 Task: nan
Action: Mouse moved to (1111, 78)
Screenshot: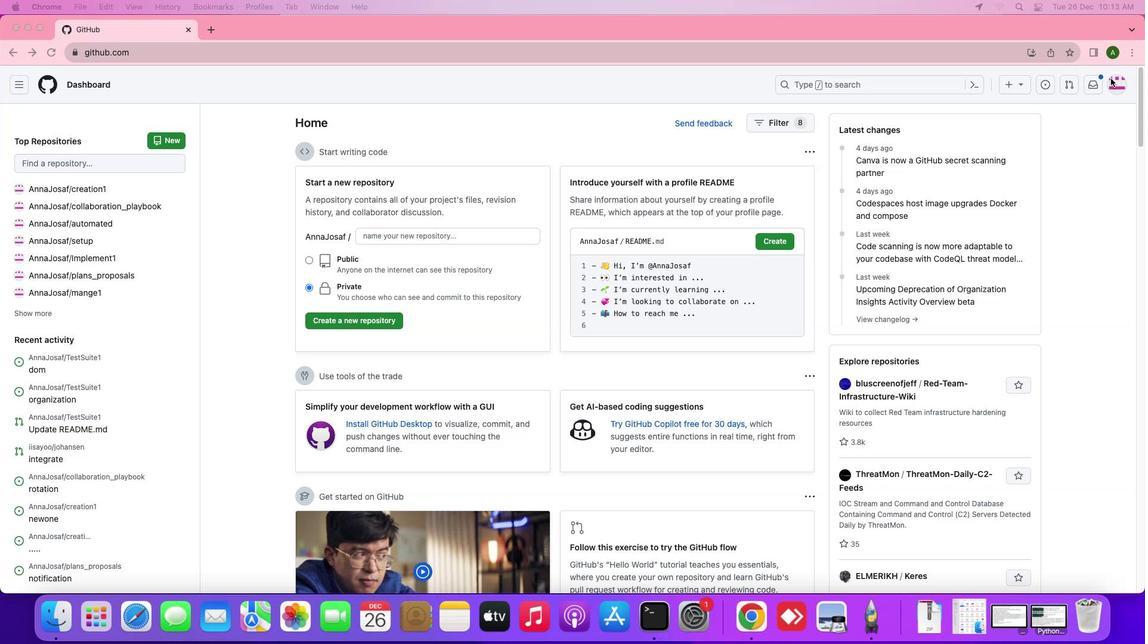 
Action: Mouse pressed left at (1111, 78)
Screenshot: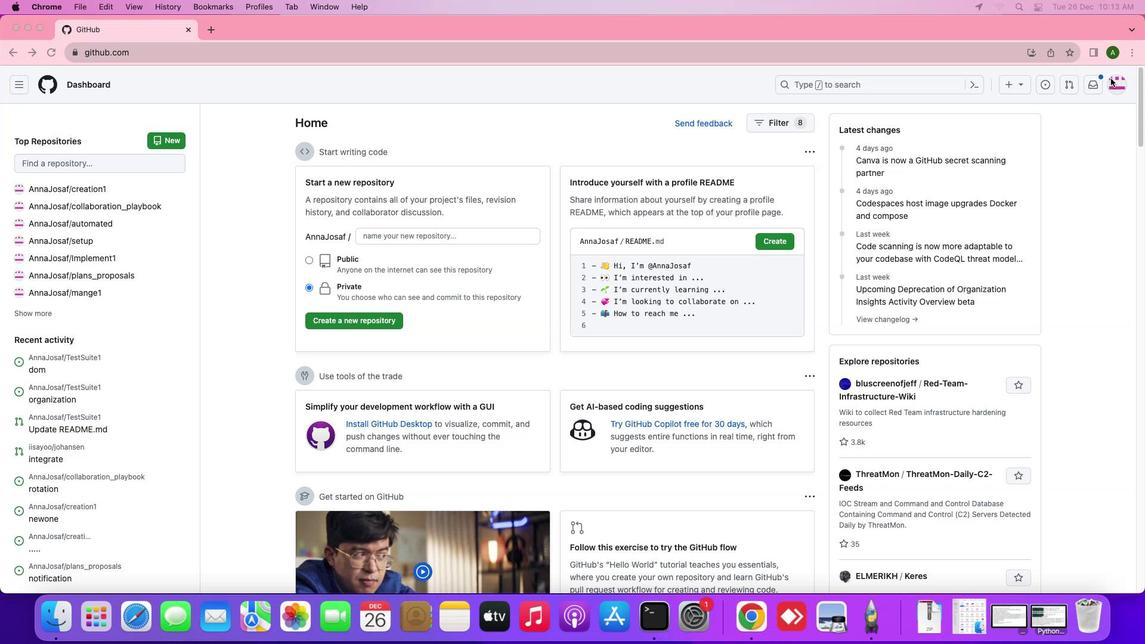
Action: Mouse moved to (1117, 85)
Screenshot: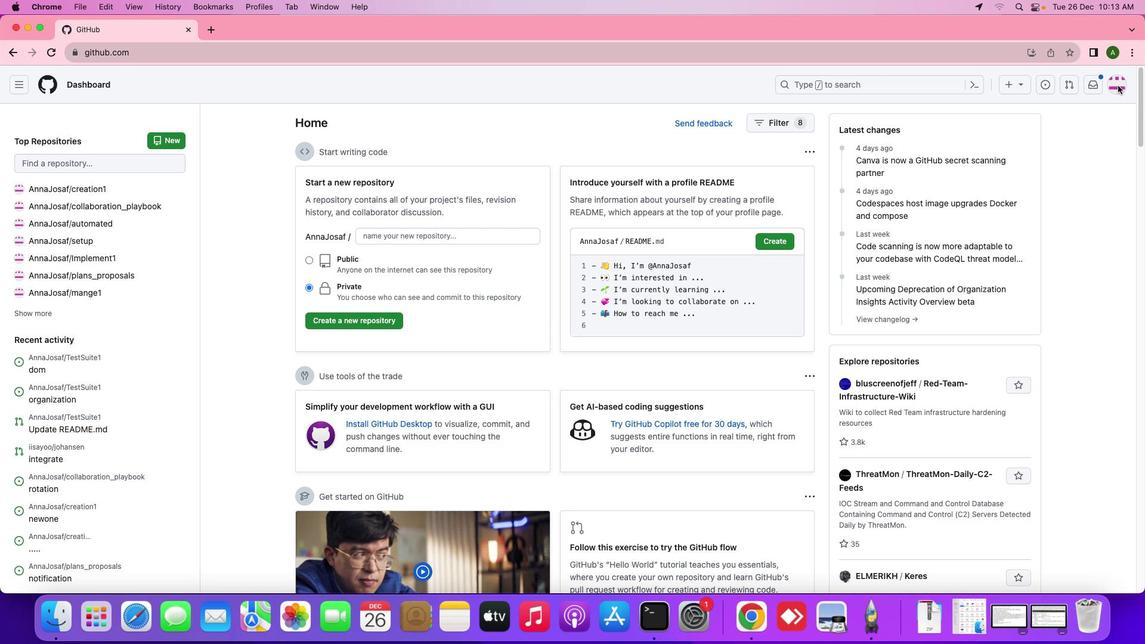 
Action: Mouse pressed left at (1117, 85)
Screenshot: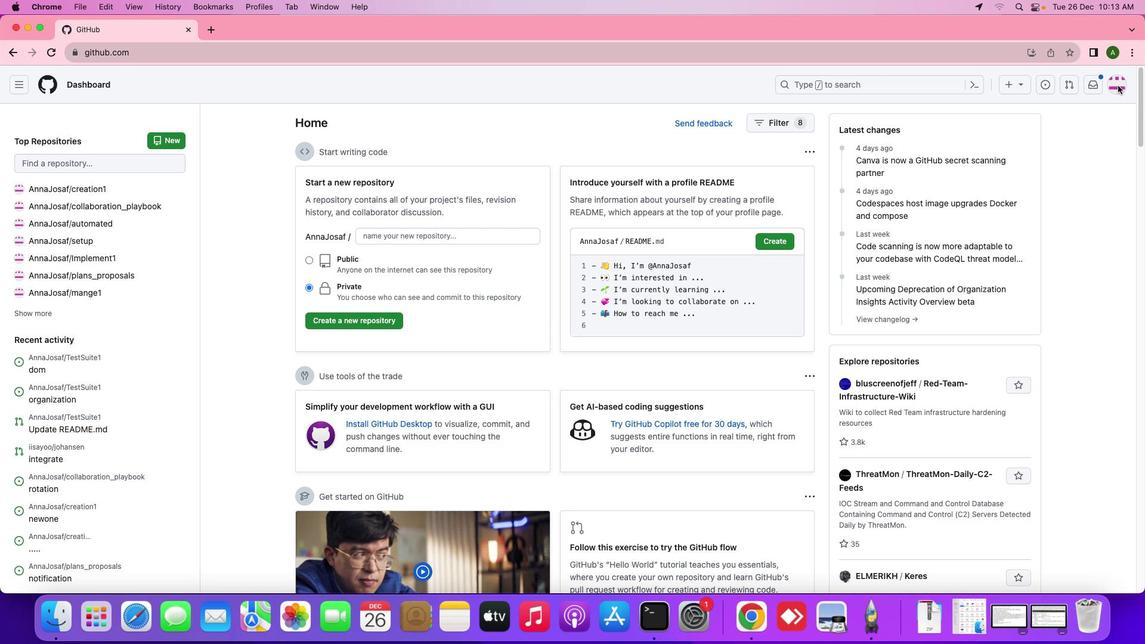 
Action: Mouse moved to (1009, 193)
Screenshot: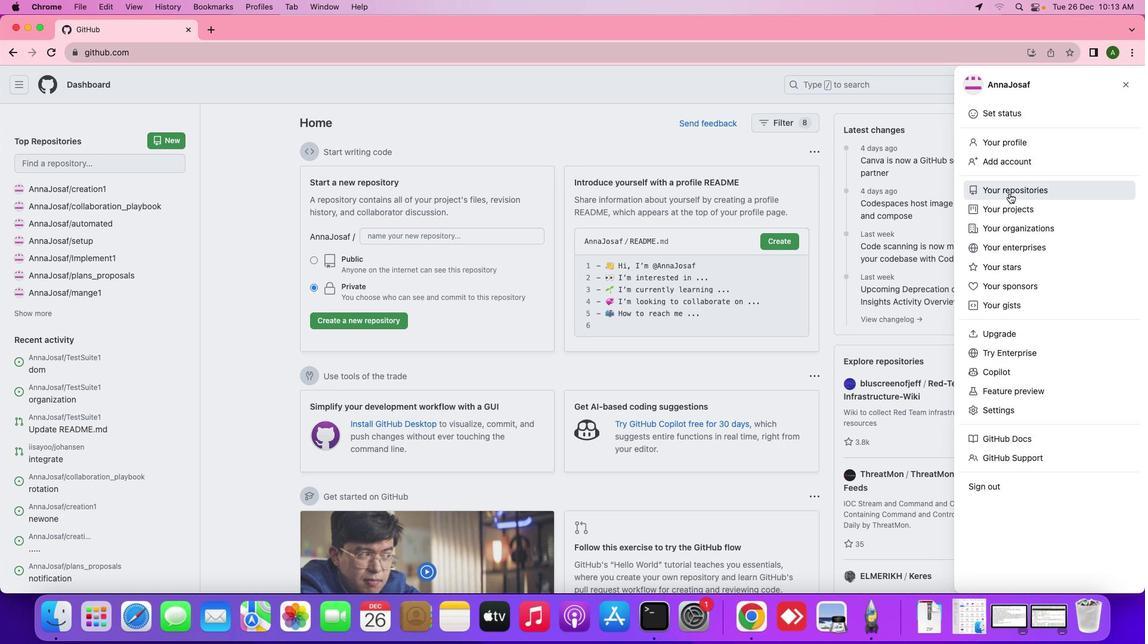 
Action: Mouse pressed left at (1009, 193)
Screenshot: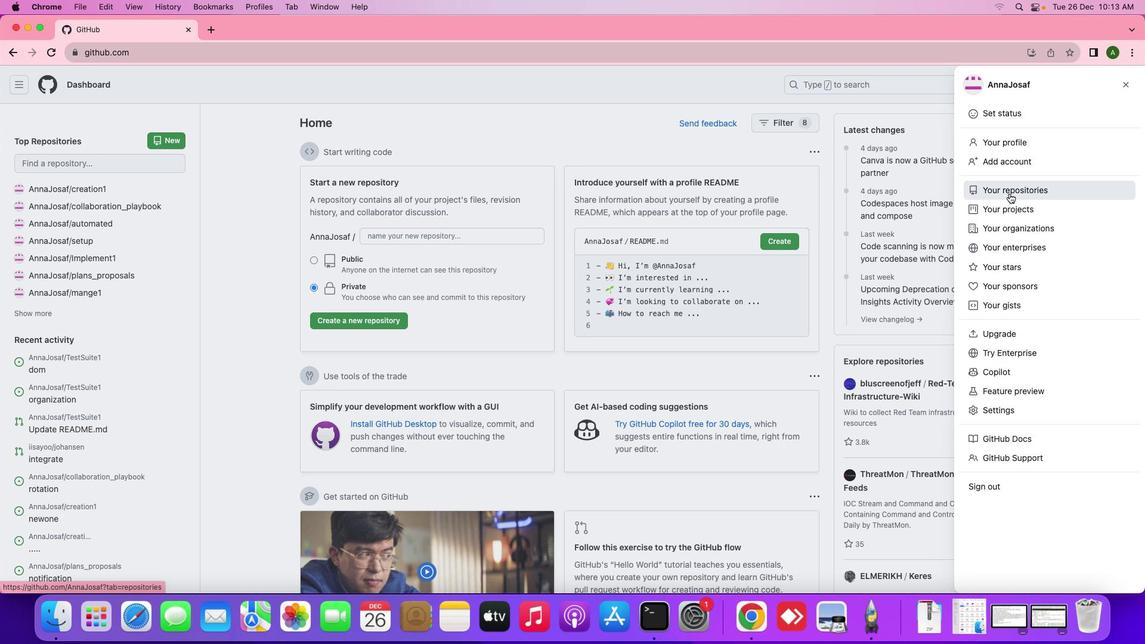 
Action: Mouse moved to (418, 265)
Screenshot: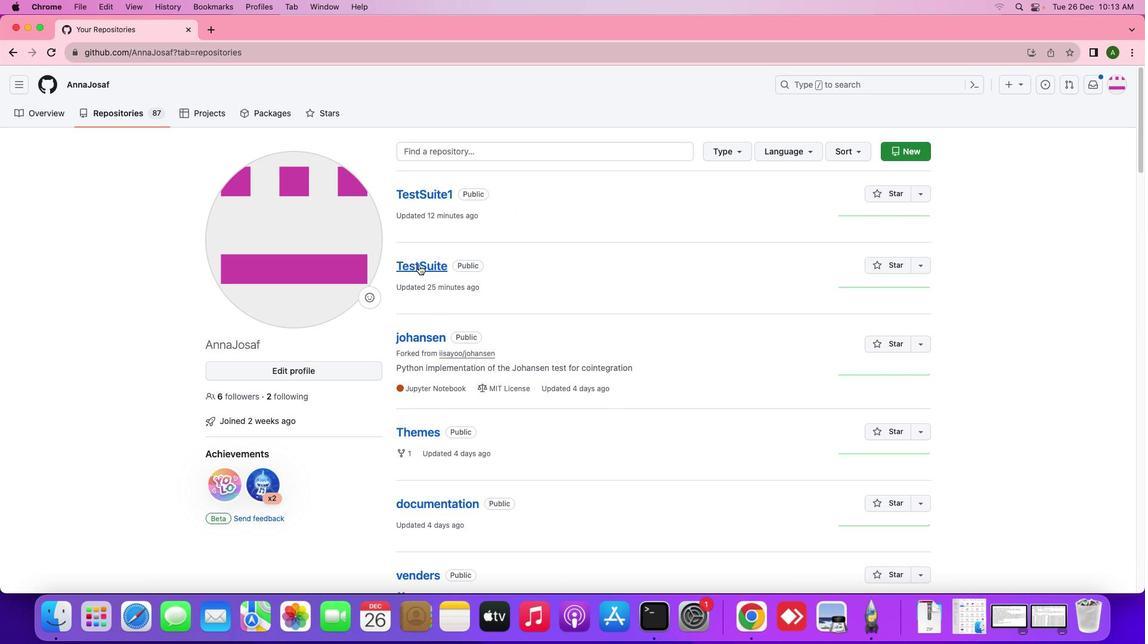 
Action: Mouse pressed left at (418, 265)
Screenshot: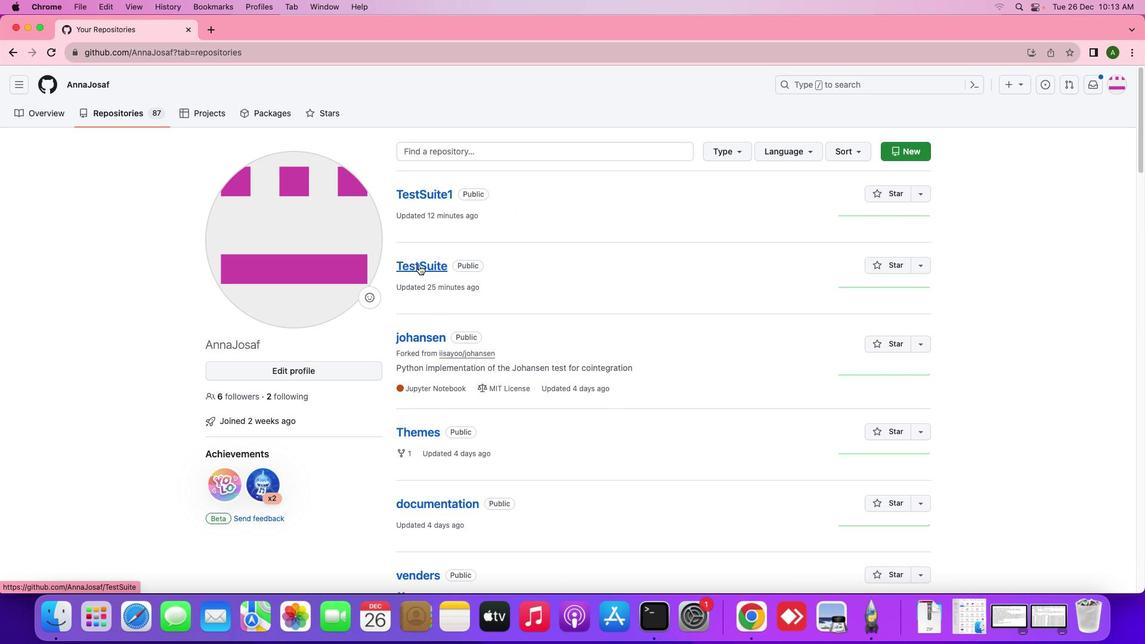 
Action: Mouse moved to (90, 109)
Screenshot: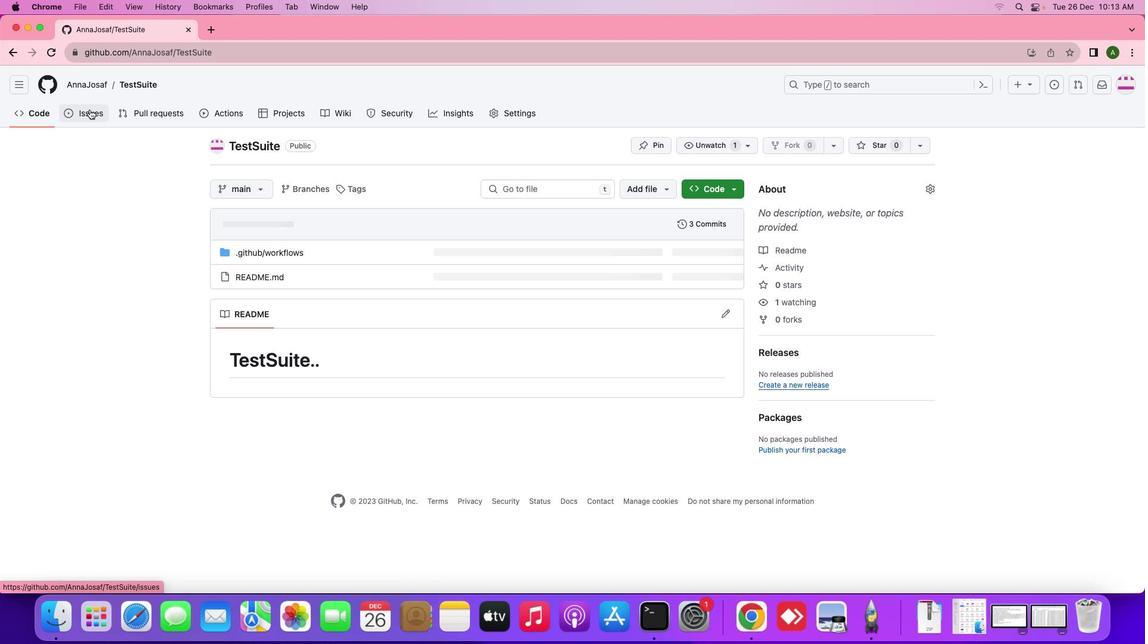 
Action: Mouse pressed left at (90, 109)
Screenshot: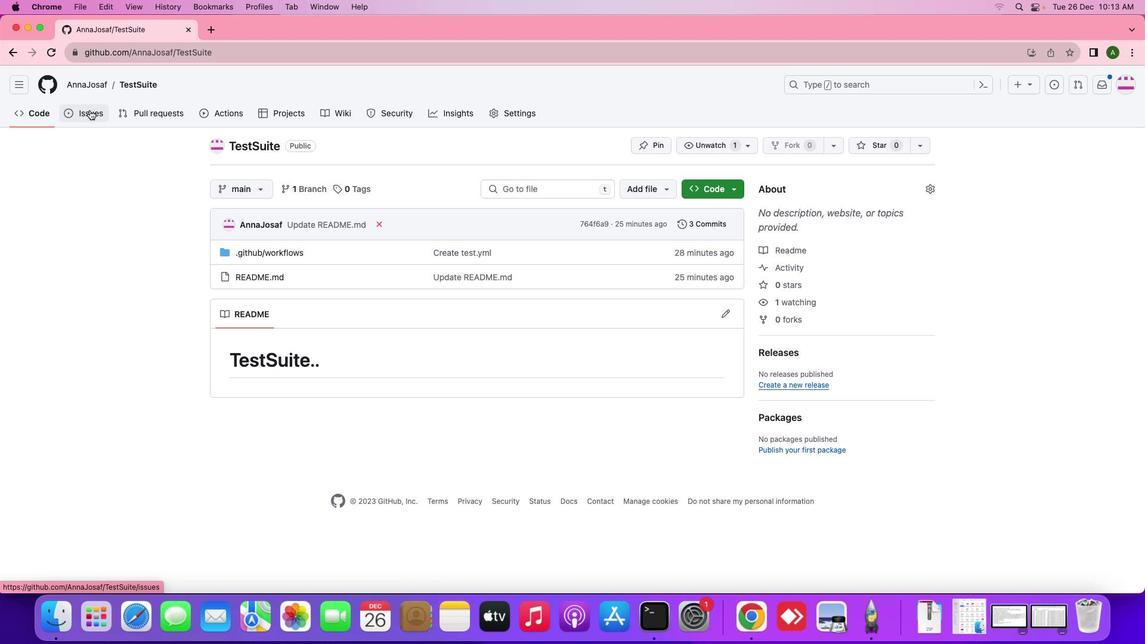 
Action: Mouse moved to (897, 150)
Screenshot: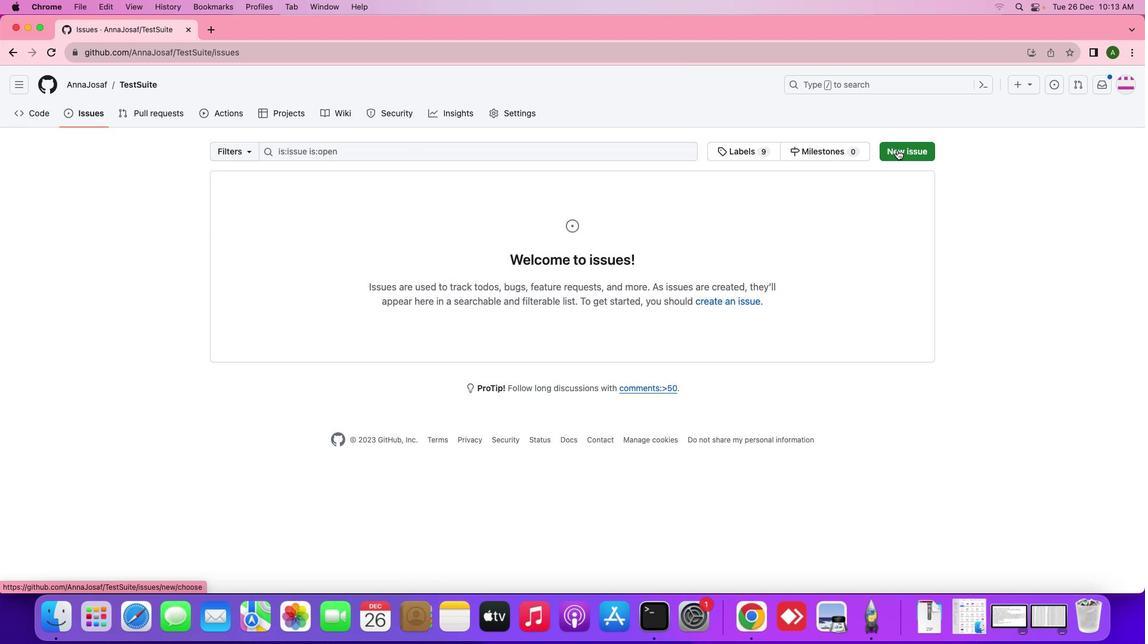 
Action: Mouse pressed left at (897, 150)
Screenshot: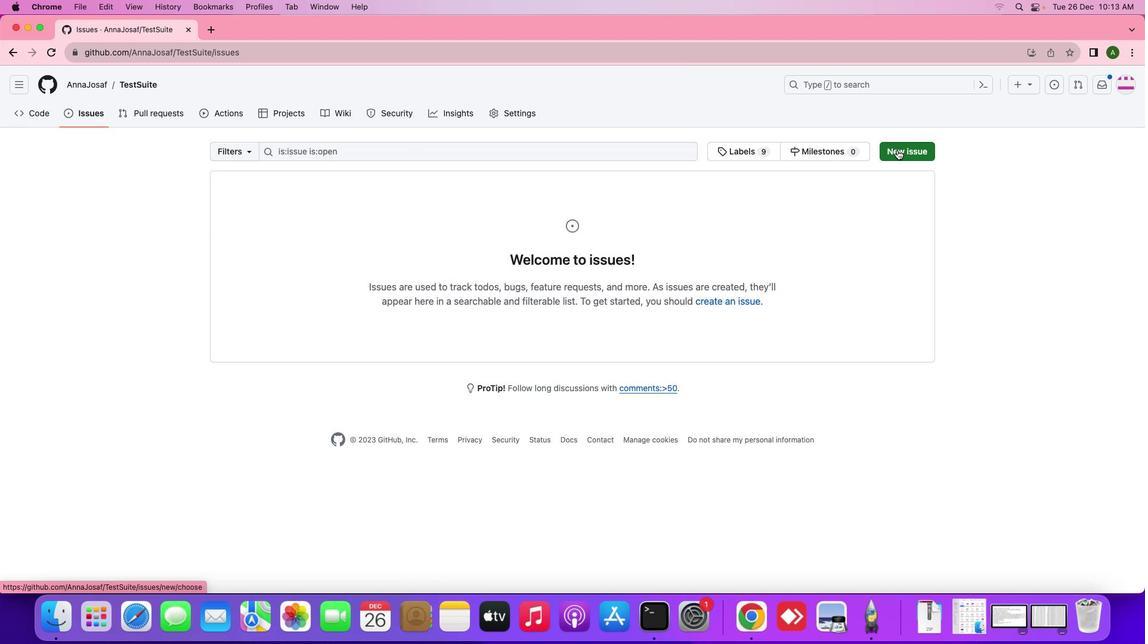 
Action: Mouse moved to (928, 198)
Screenshot: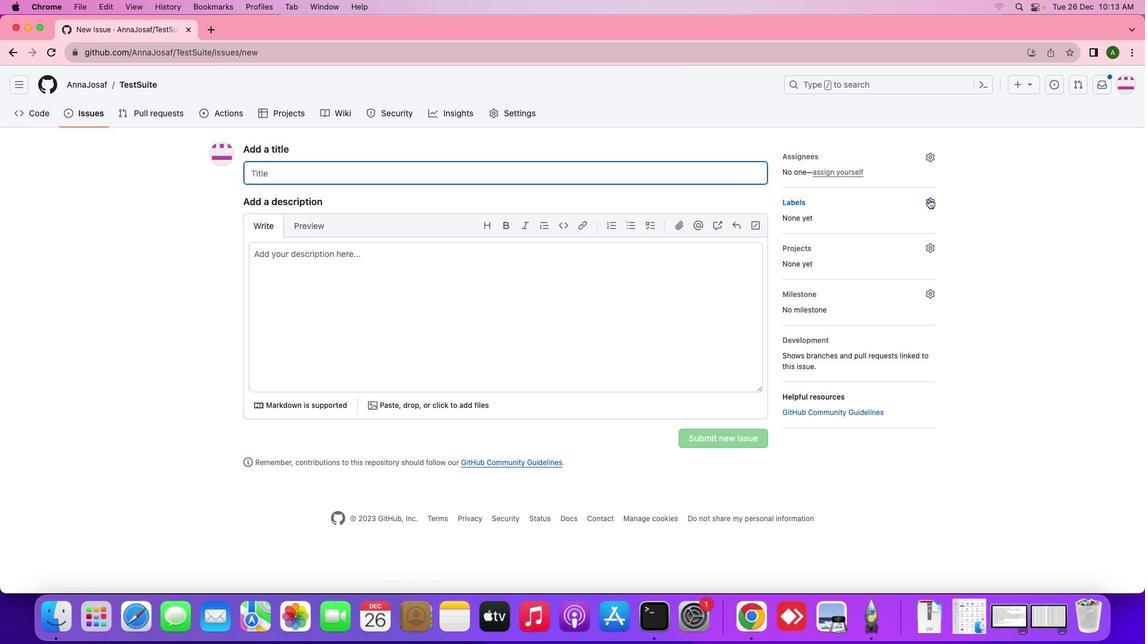
Action: Mouse pressed left at (928, 198)
Screenshot: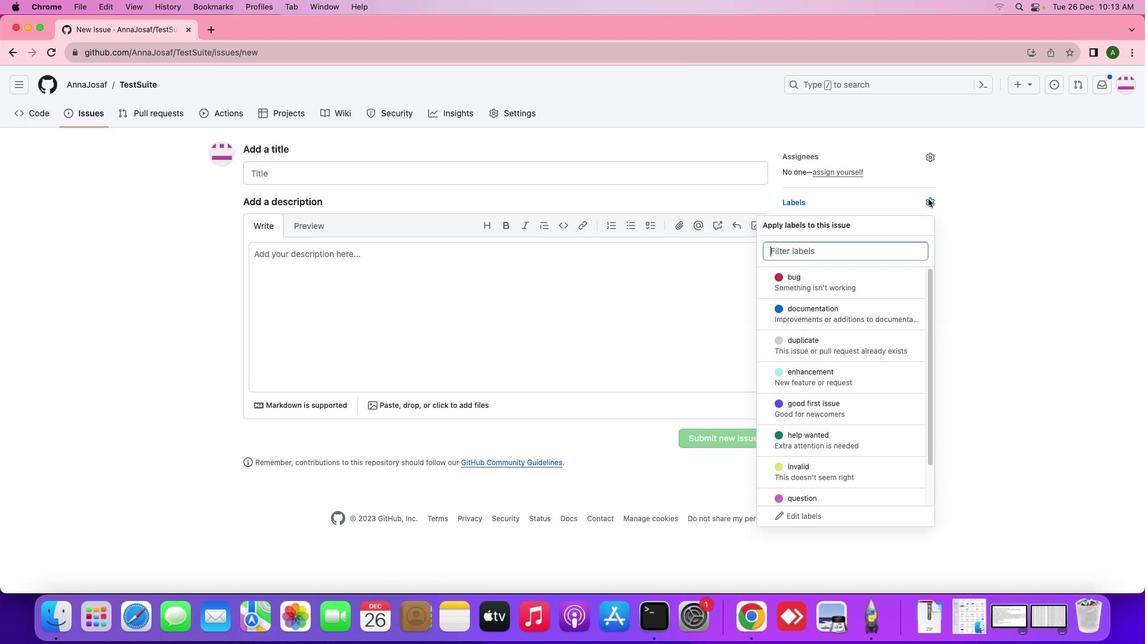 
Action: Mouse moved to (837, 310)
Screenshot: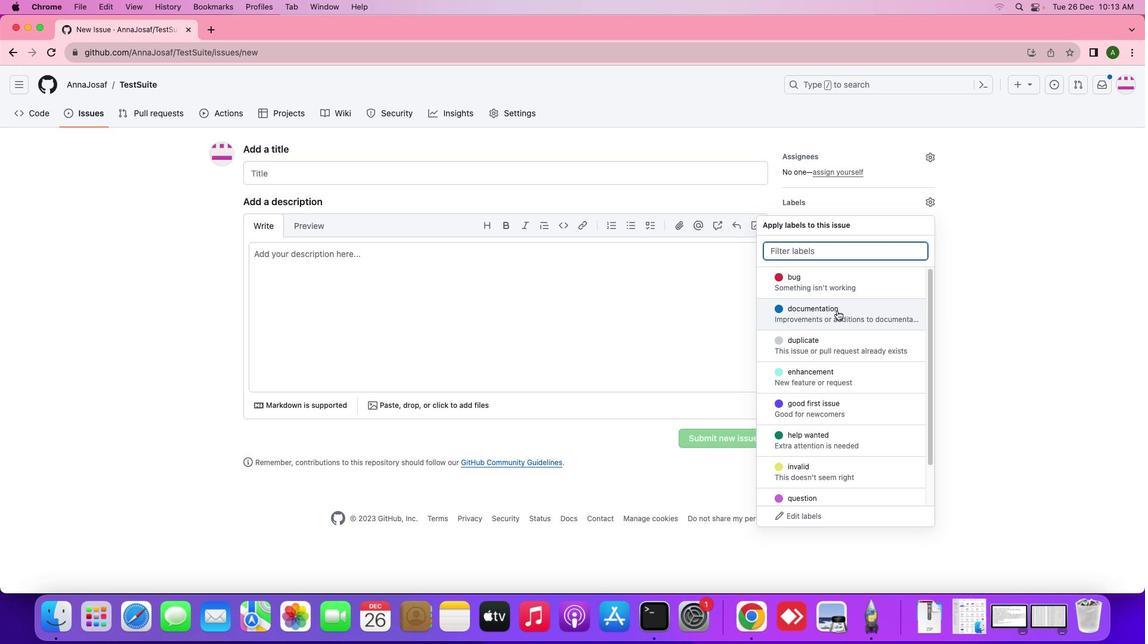
Action: Mouse pressed left at (837, 310)
Screenshot: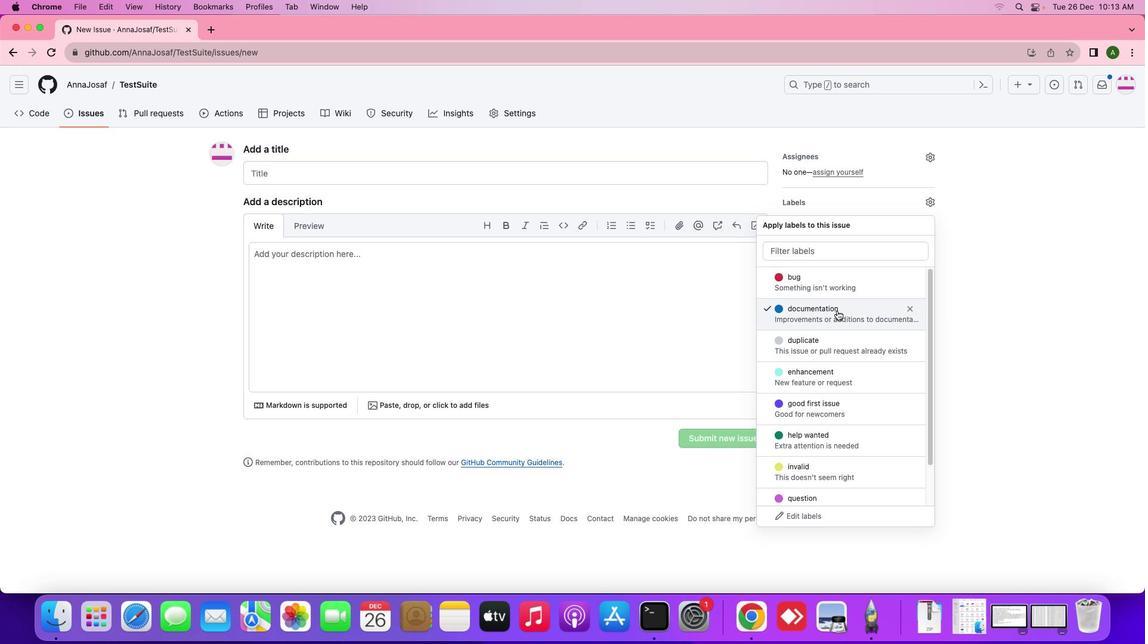 
Action: Mouse moved to (992, 308)
Screenshot: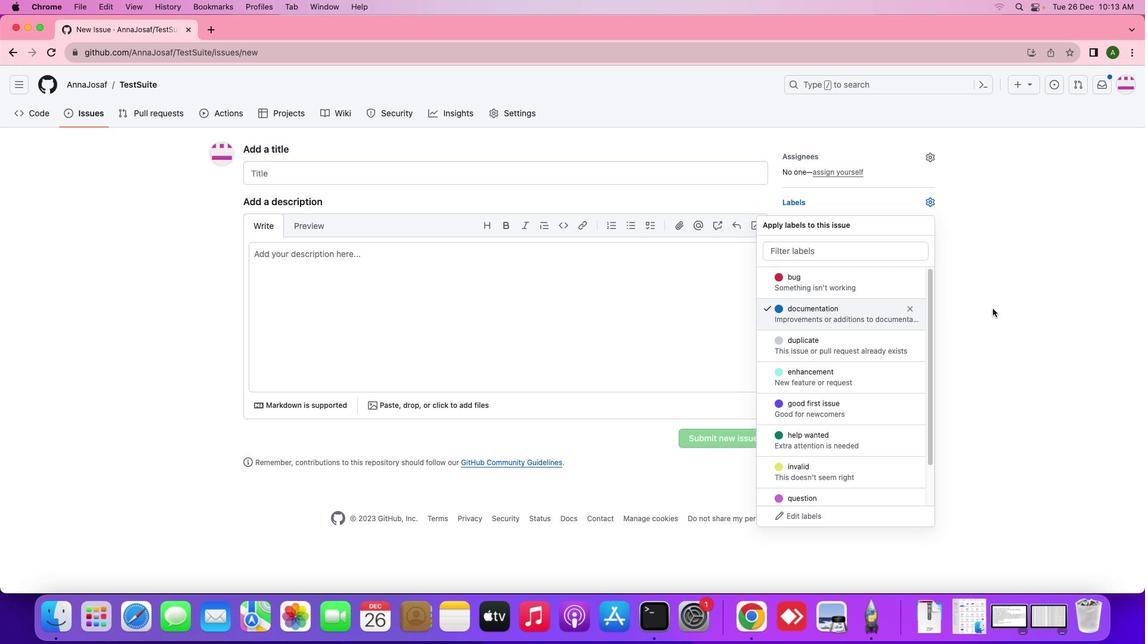 
Action: Mouse pressed left at (992, 308)
Screenshot: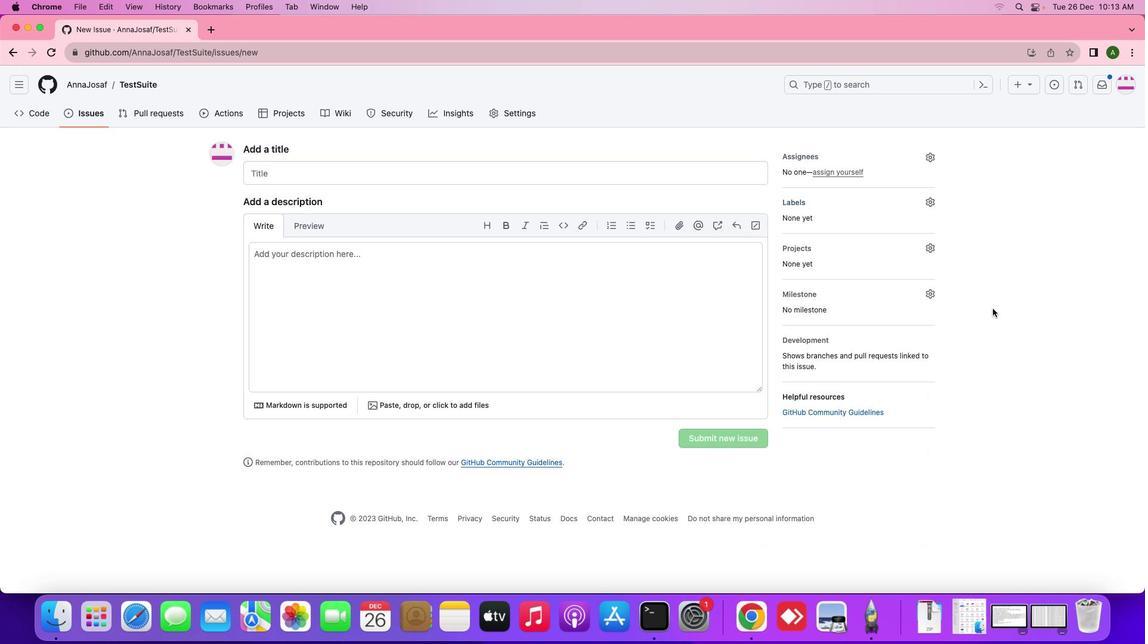 
Action: Mouse moved to (931, 298)
Screenshot: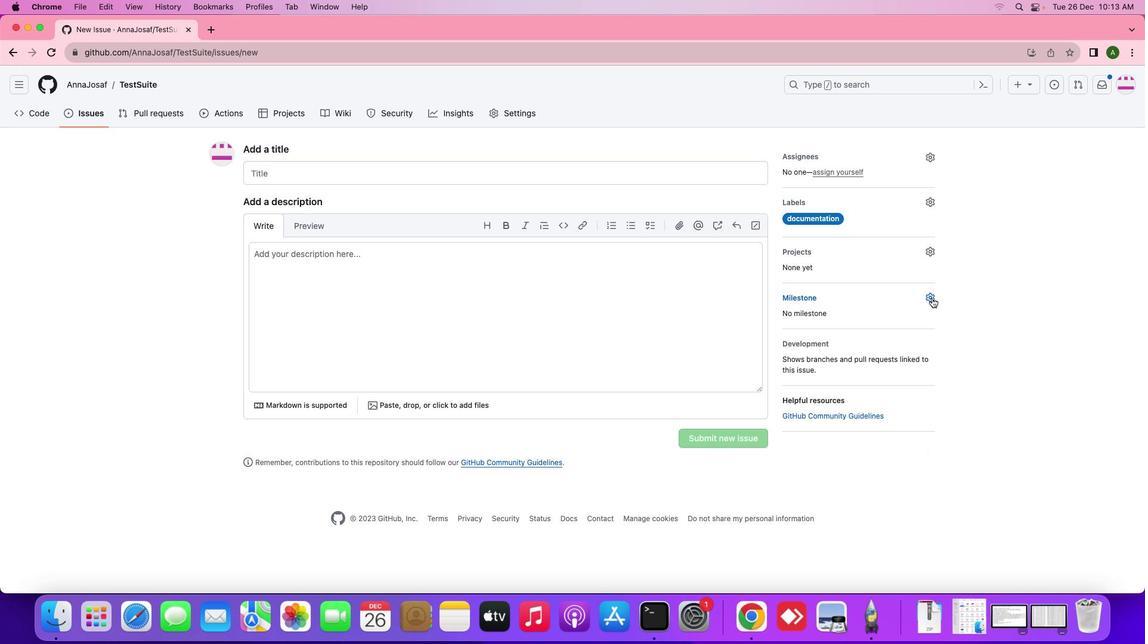 
Action: Mouse pressed left at (931, 298)
Screenshot: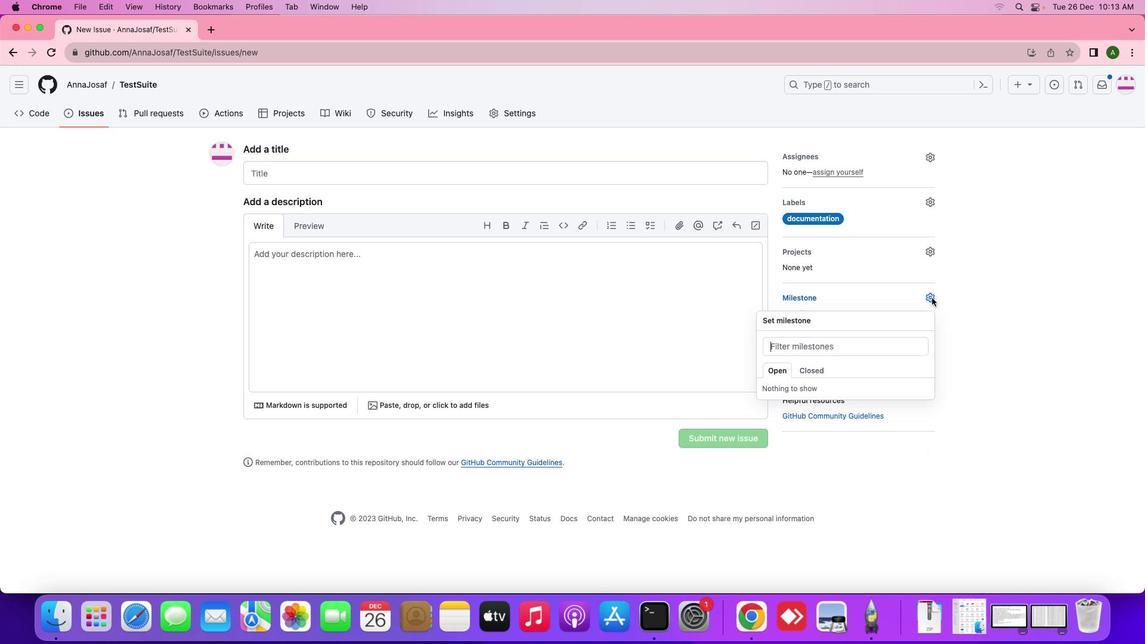 
Action: Mouse moved to (795, 340)
Screenshot: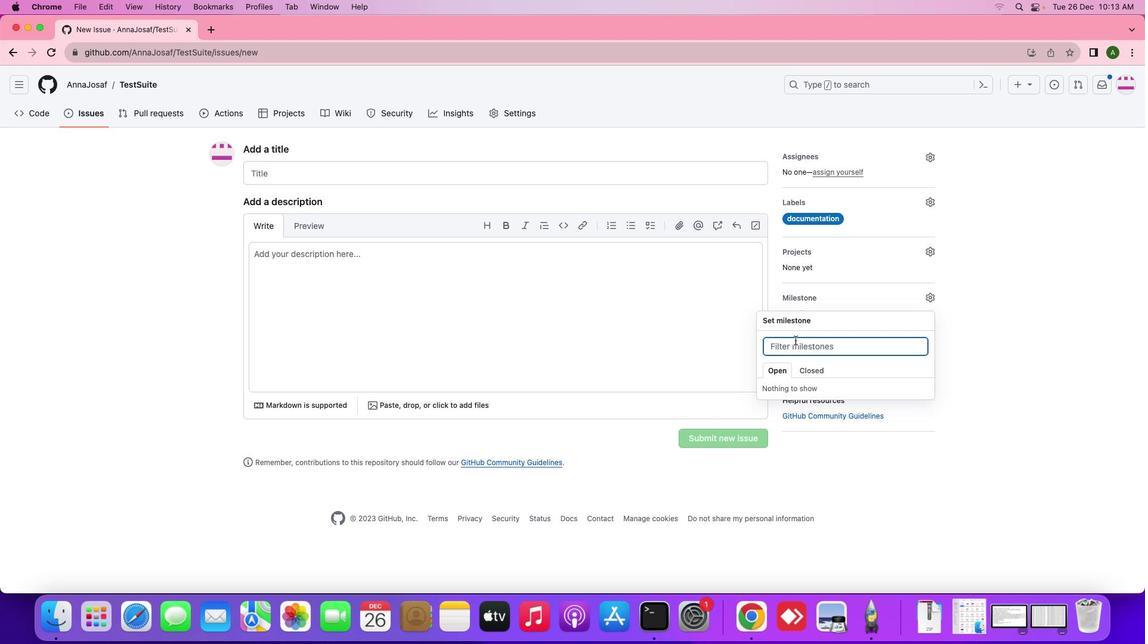 
Action: Key pressed 's'
Screenshot: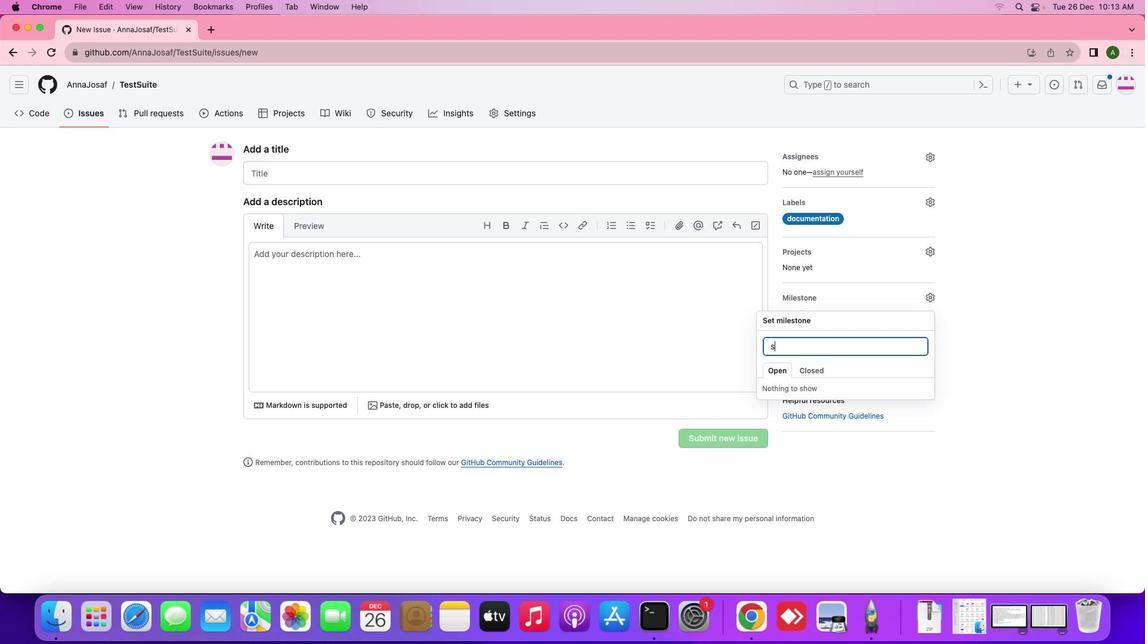 
Action: Mouse moved to (795, 340)
Screenshot: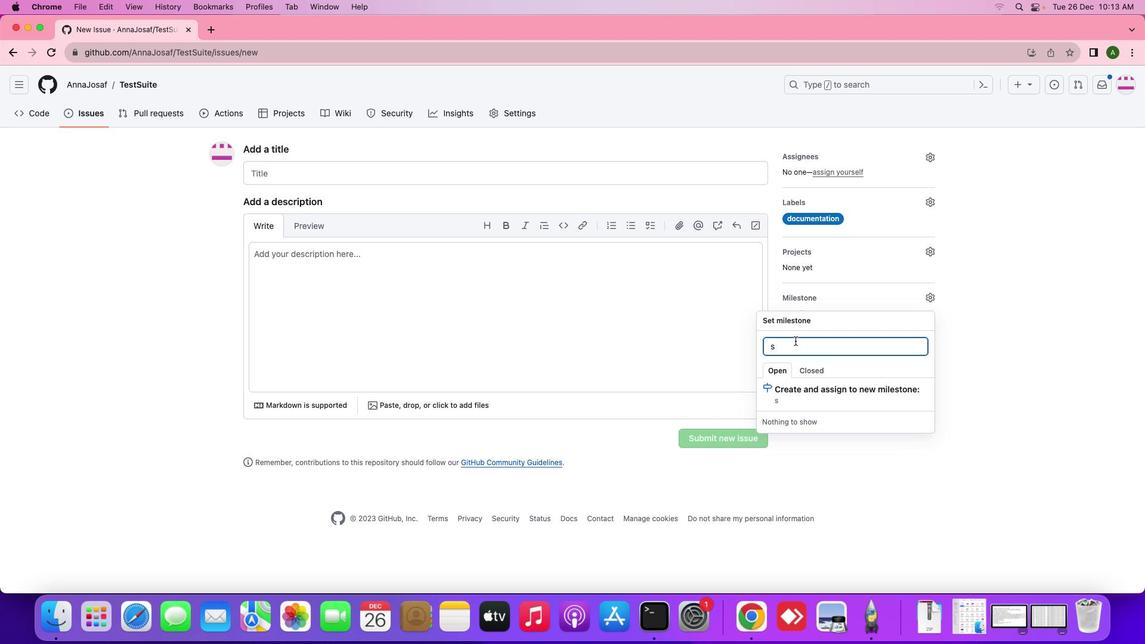 
Action: Key pressed 'h'
Screenshot: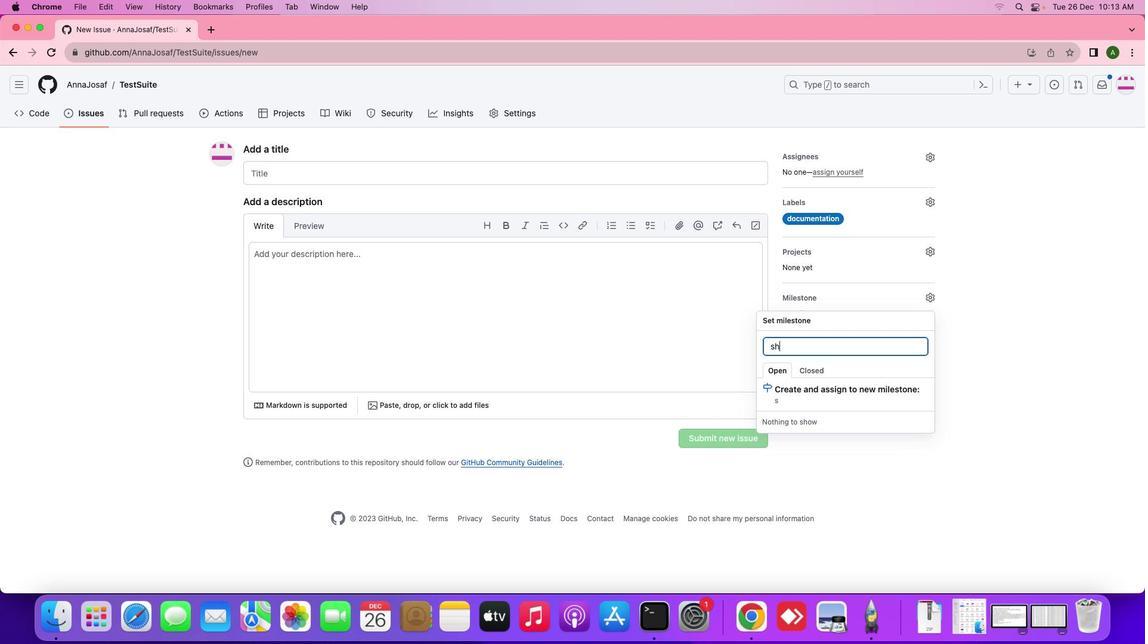 
Action: Mouse moved to (795, 340)
Screenshot: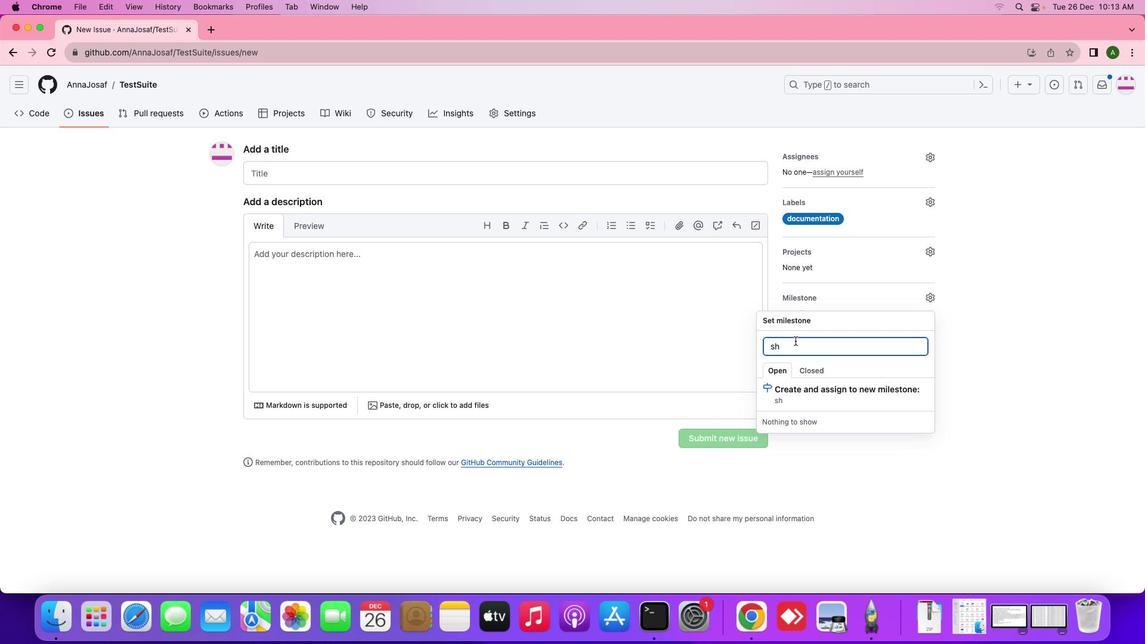 
Action: Key pressed 'o'
Screenshot: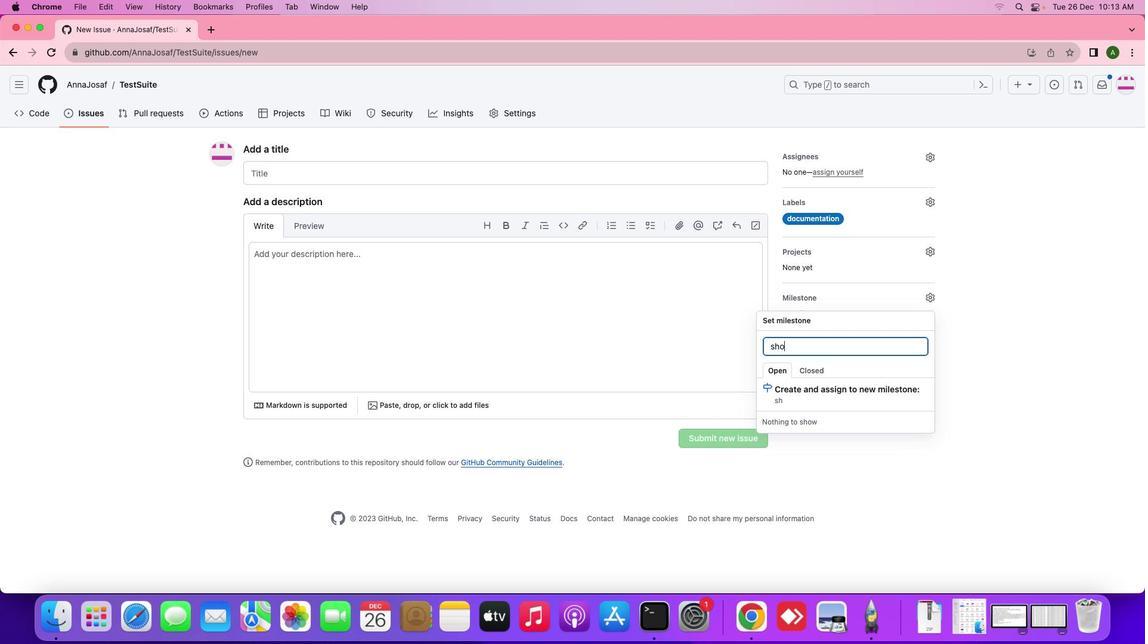 
Action: Mouse moved to (796, 338)
Screenshot: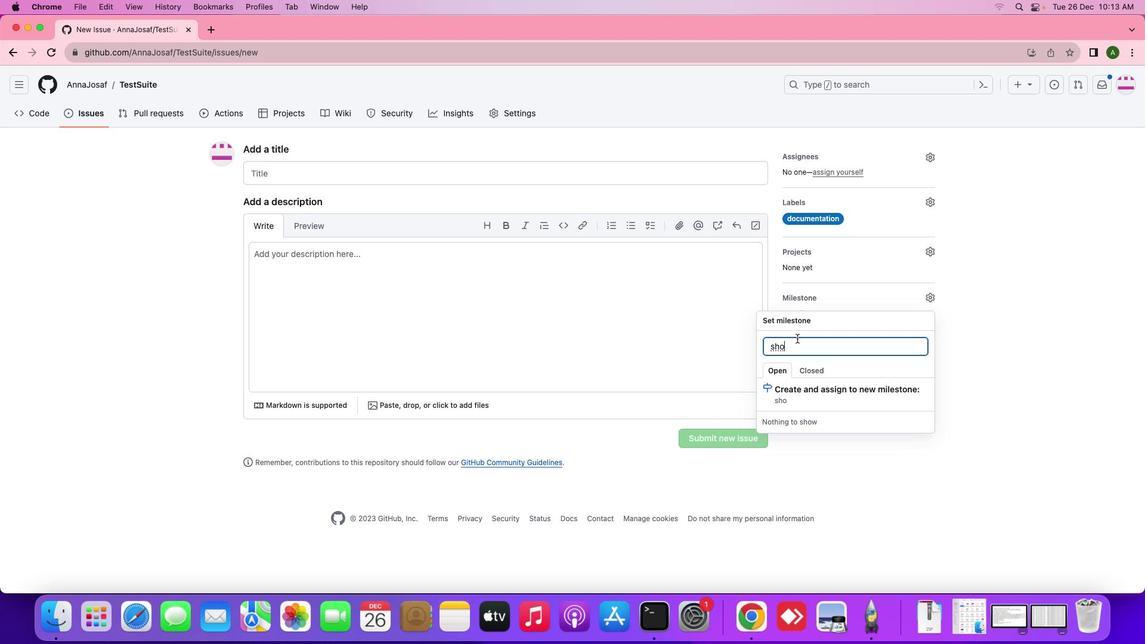 
Action: Key pressed 'w'
Screenshot: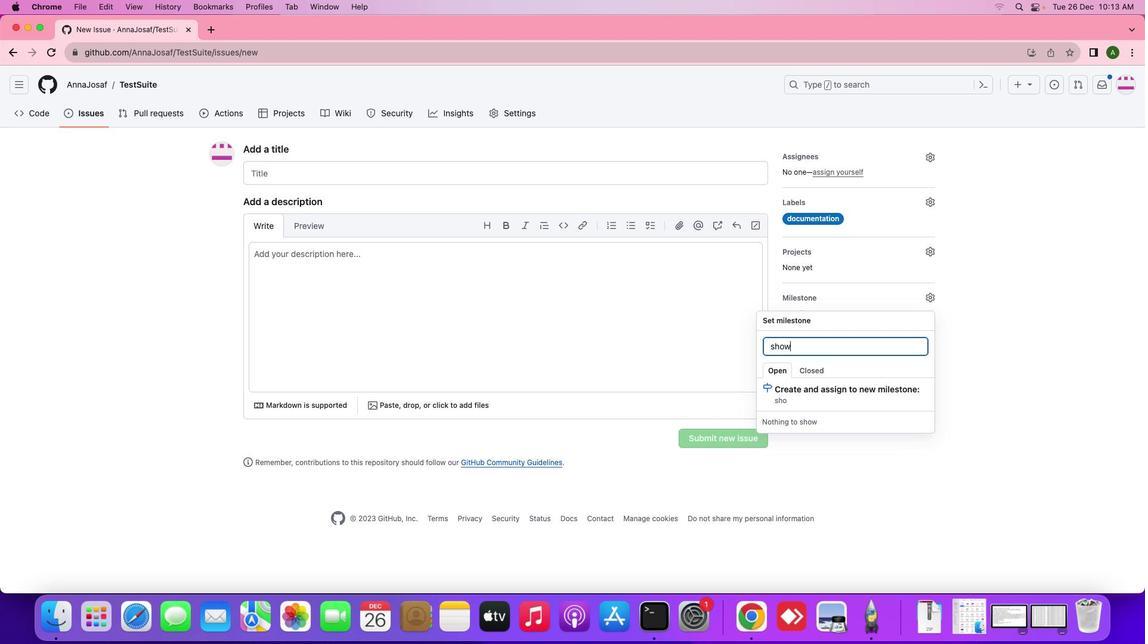 
Action: Mouse moved to (797, 337)
Screenshot: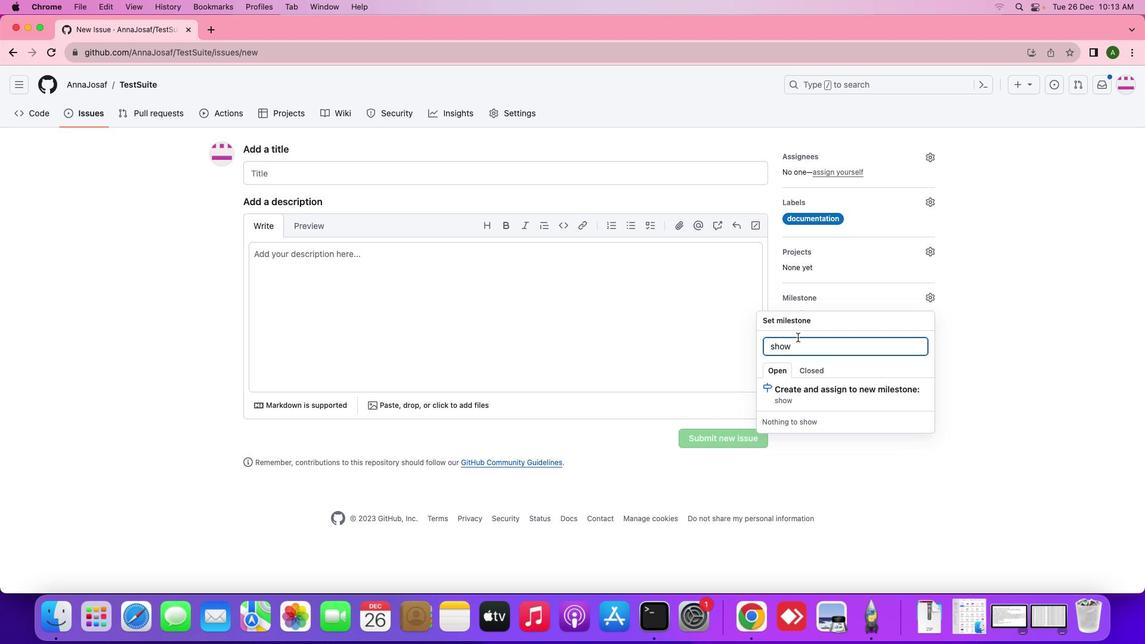 
Action: Key pressed Key.tab
Screenshot: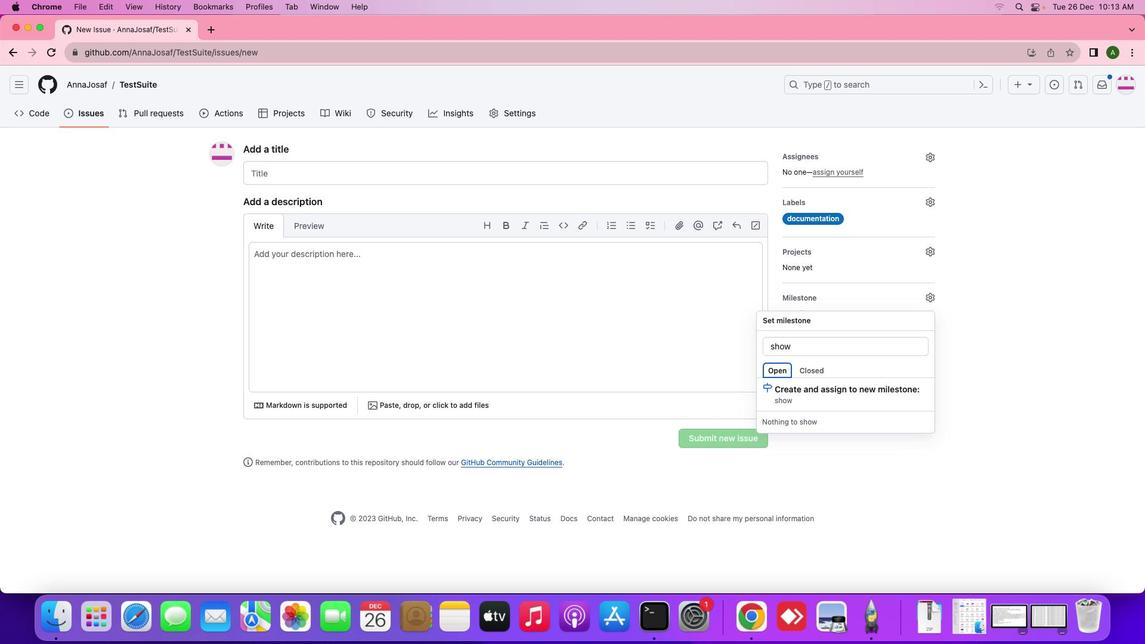 
Action: Mouse moved to (839, 381)
Screenshot: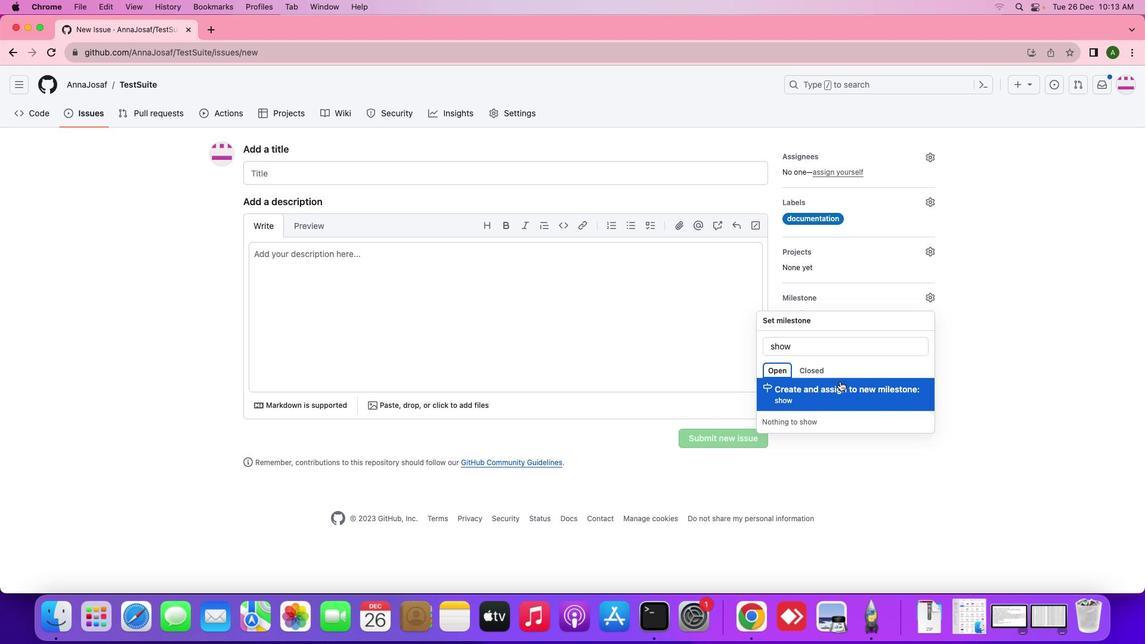 
Action: Mouse pressed left at (839, 381)
Screenshot: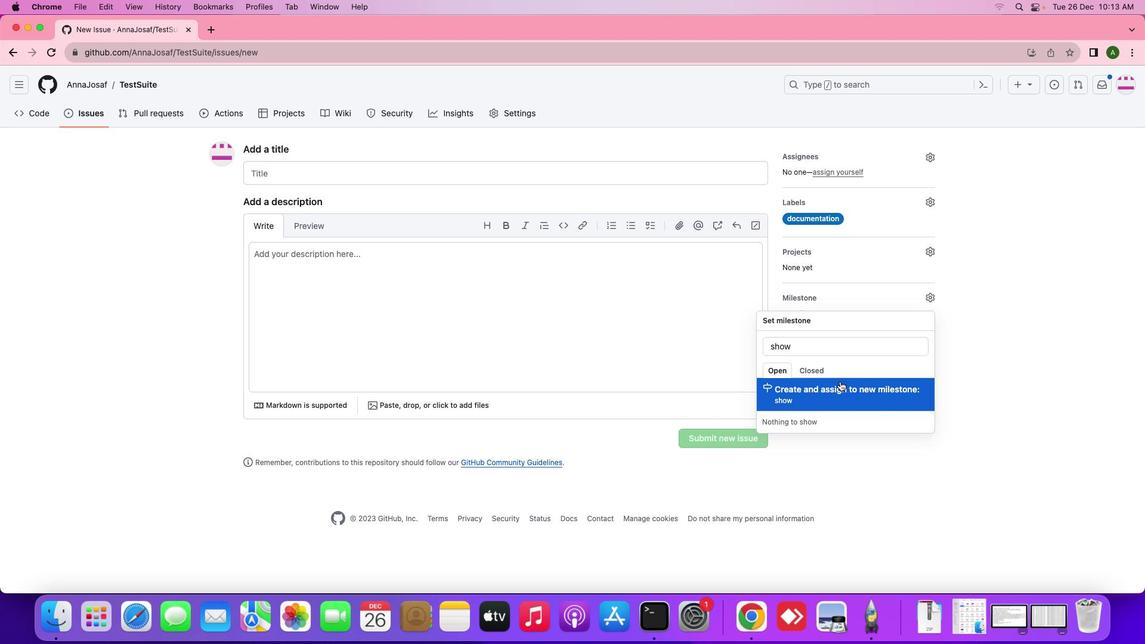 
Action: Mouse moved to (289, 175)
Screenshot: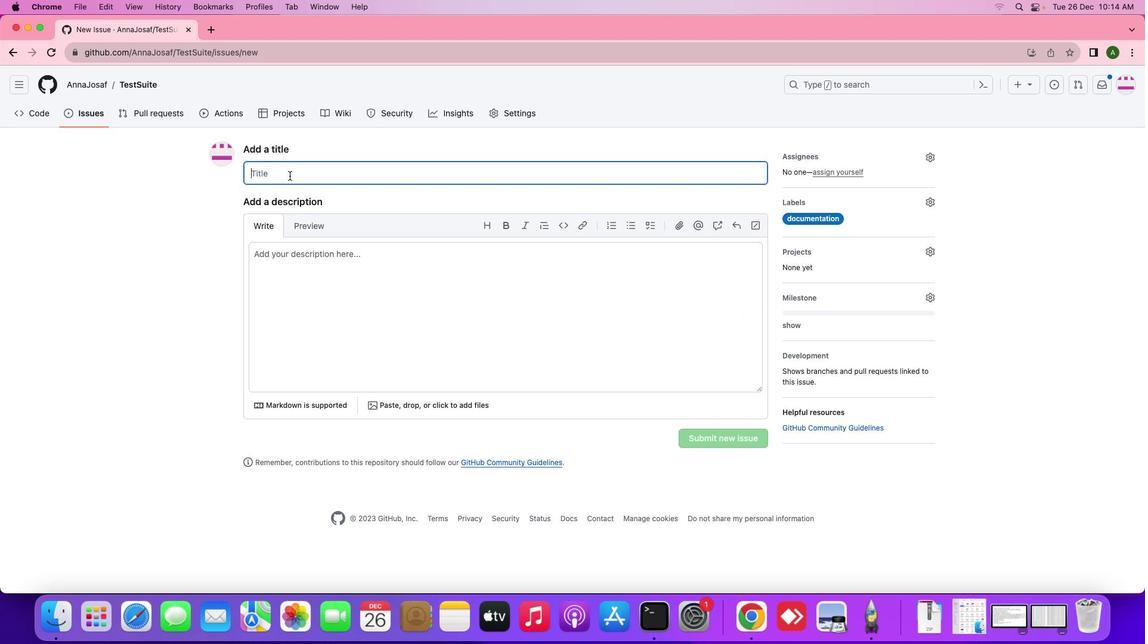 
Action: Mouse pressed left at (289, 175)
Screenshot: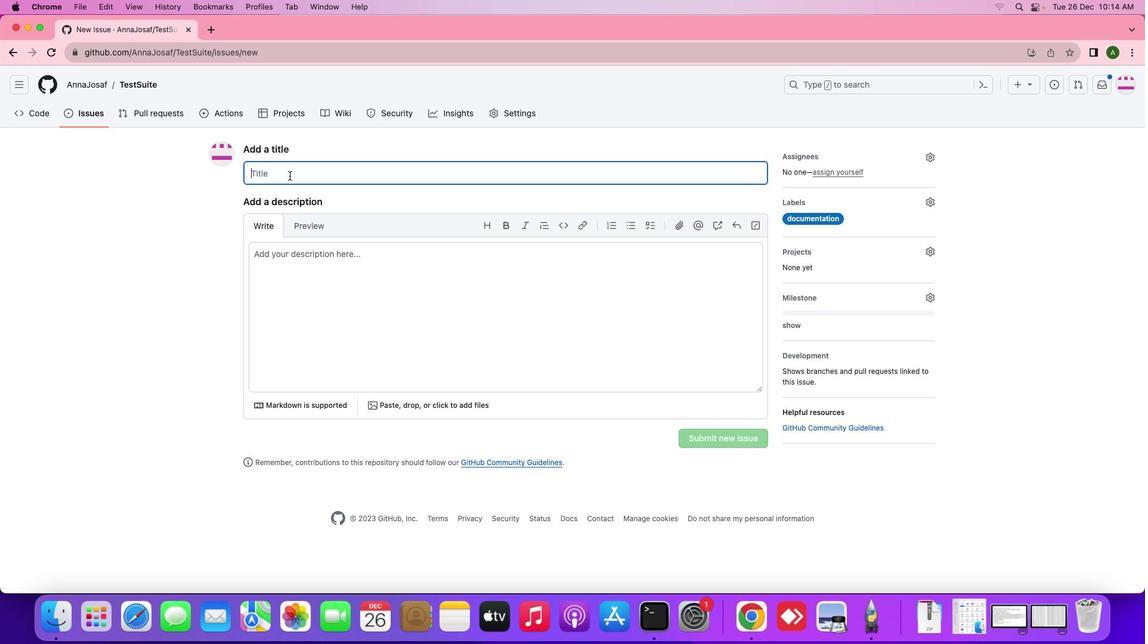 
Action: Mouse moved to (289, 174)
Screenshot: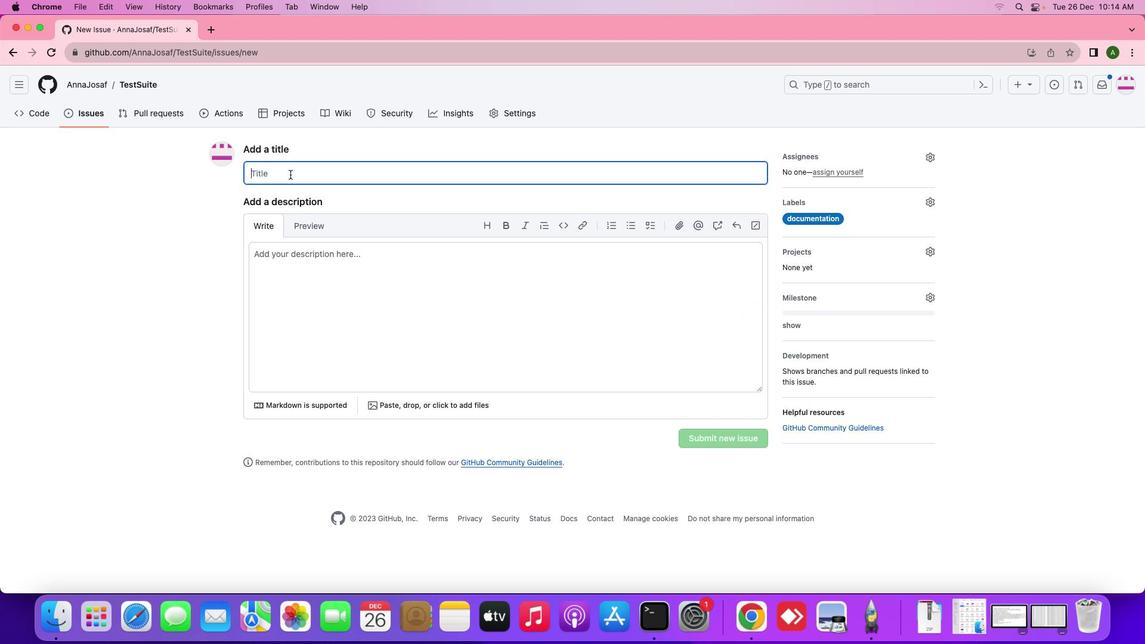 
Action: Key pressed 'o''r''g''a''n''i''z''a''t'Key.backspace't''i''o''n'
Screenshot: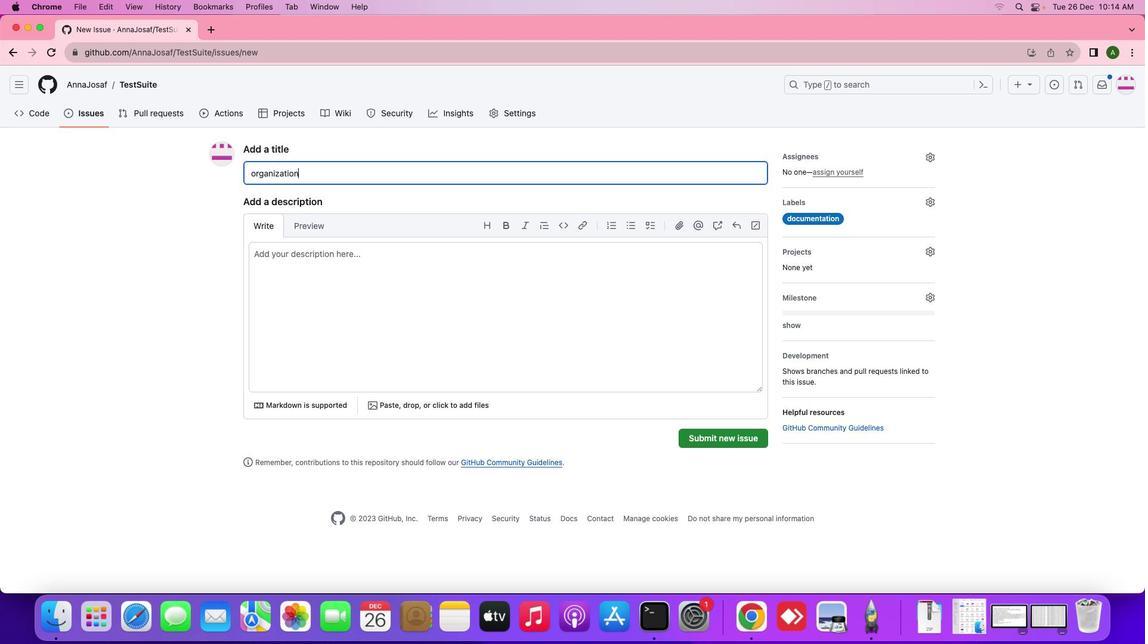 
Action: Mouse moved to (371, 259)
Screenshot: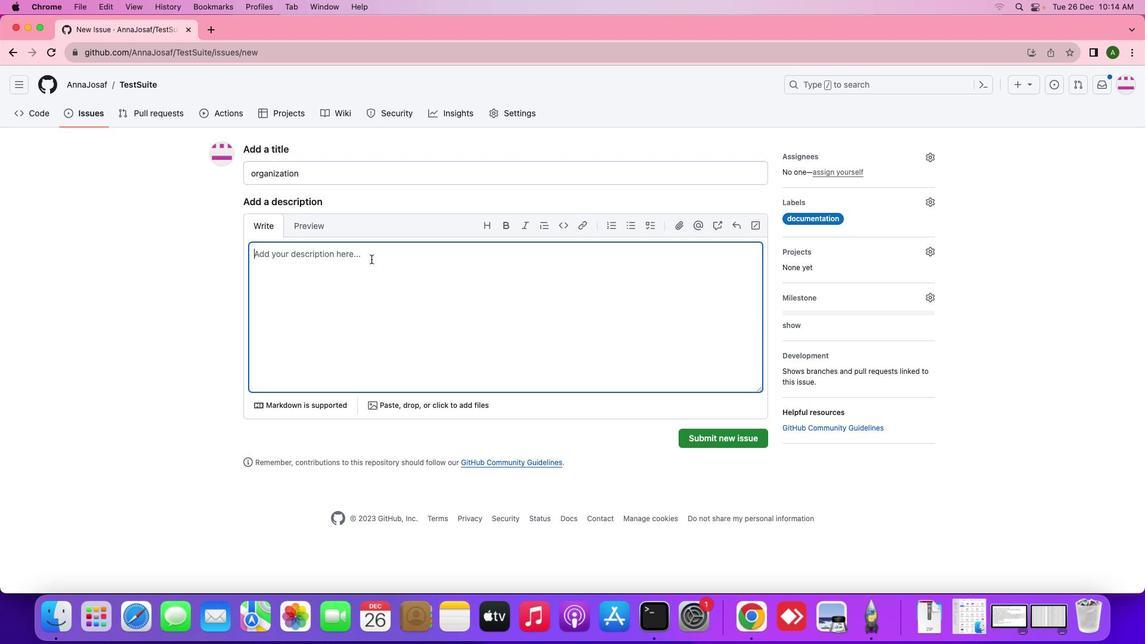 
Action: Mouse pressed left at (371, 259)
Screenshot: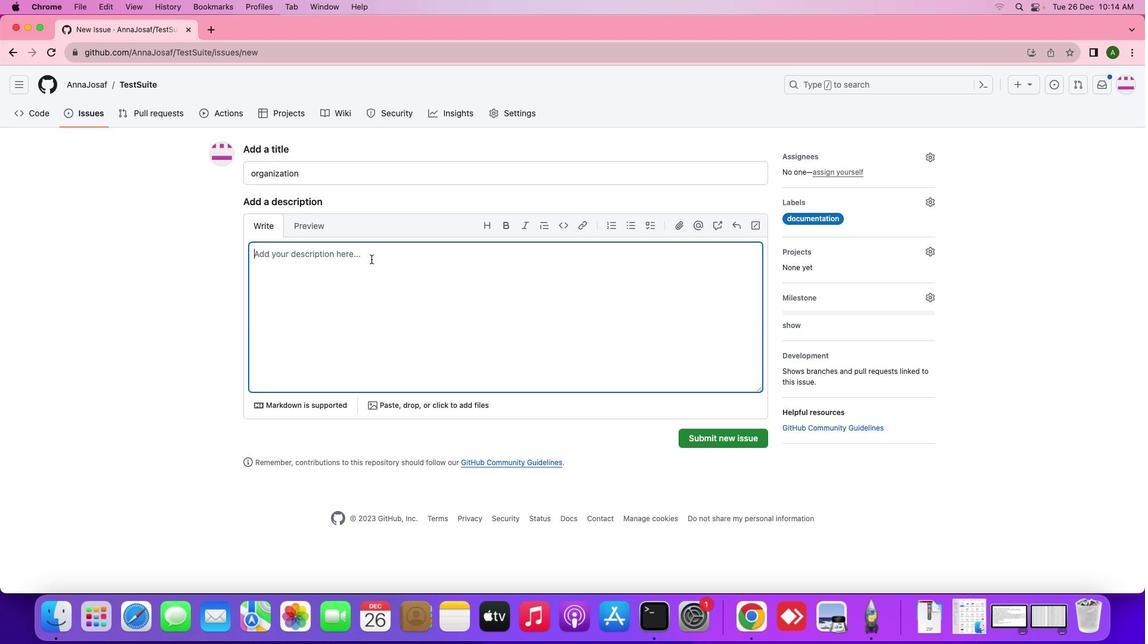 
Action: Mouse moved to (371, 259)
Screenshot: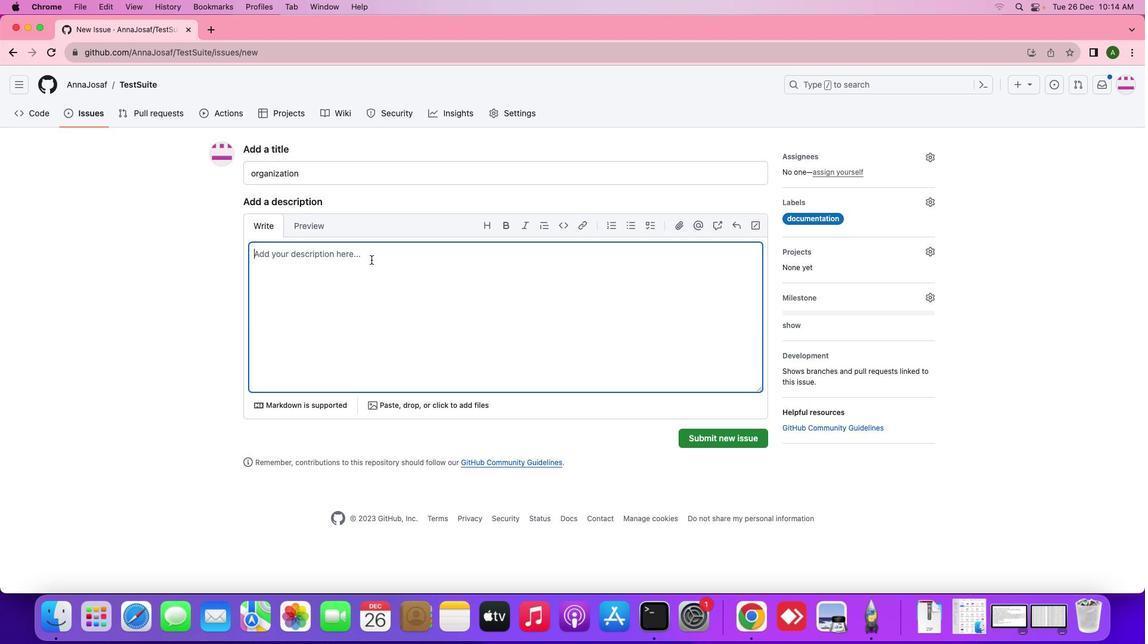 
Action: Key pressed Key.shift_r'S'Key.backspaceKey.shift_r'D''e'Key.backspaceKey.backspace'l''a''b''e''s'Key.backspace'l''s'Key.space'a''n''d'Key.space'm''i''l''e''s''t''o''n''e''s'Key.space'u''s''e''d'
Screenshot: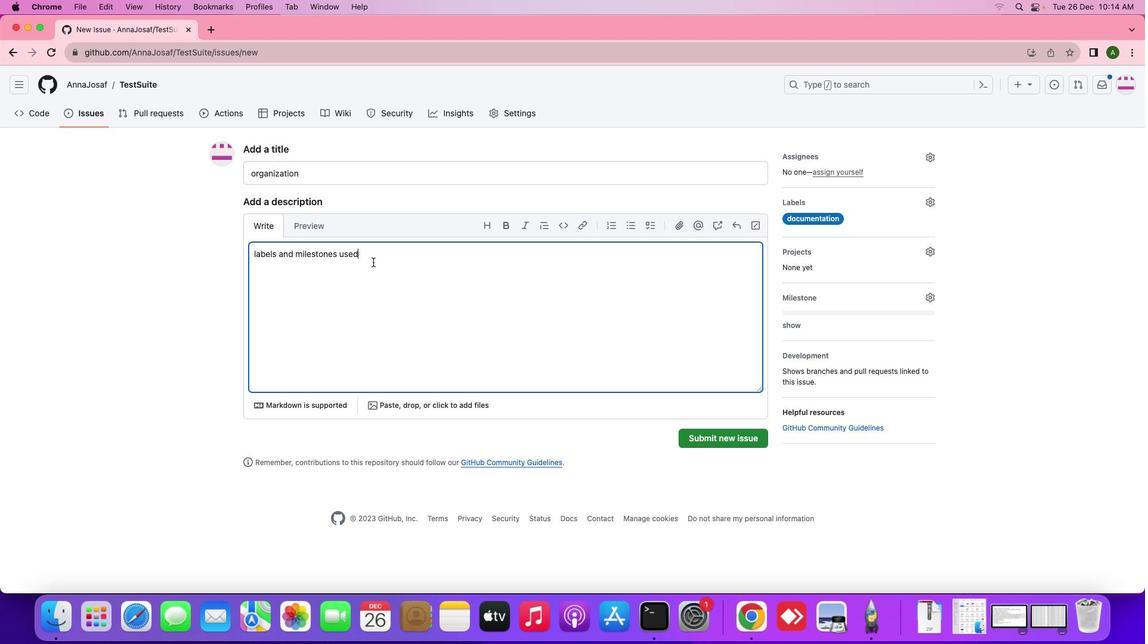 
Action: Mouse moved to (313, 226)
Screenshot: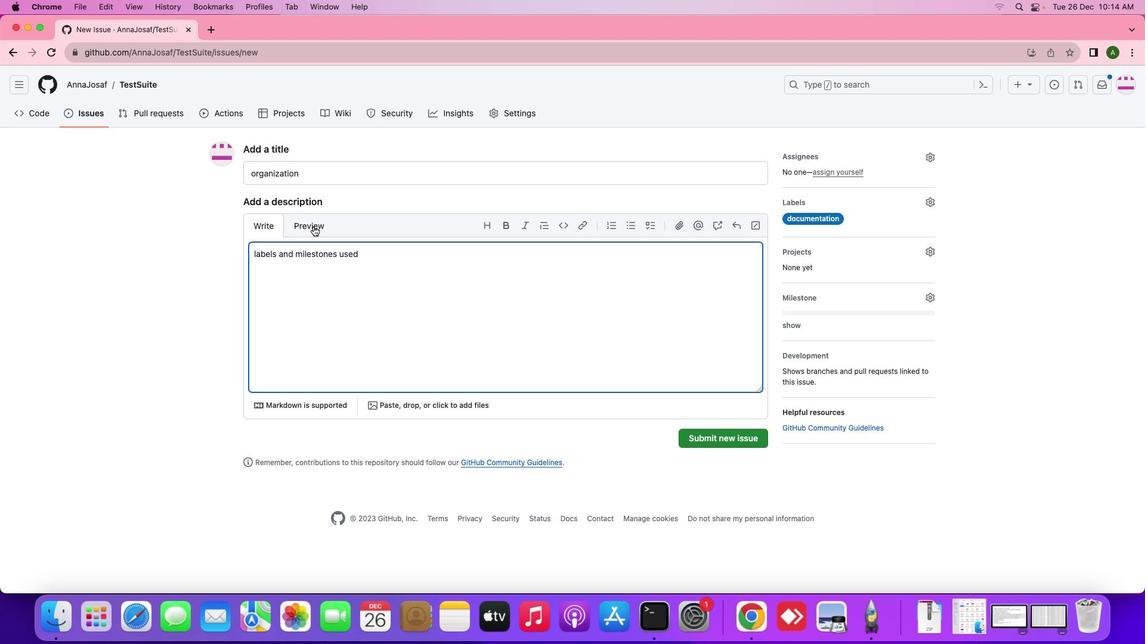 
Action: Mouse pressed left at (313, 226)
Screenshot: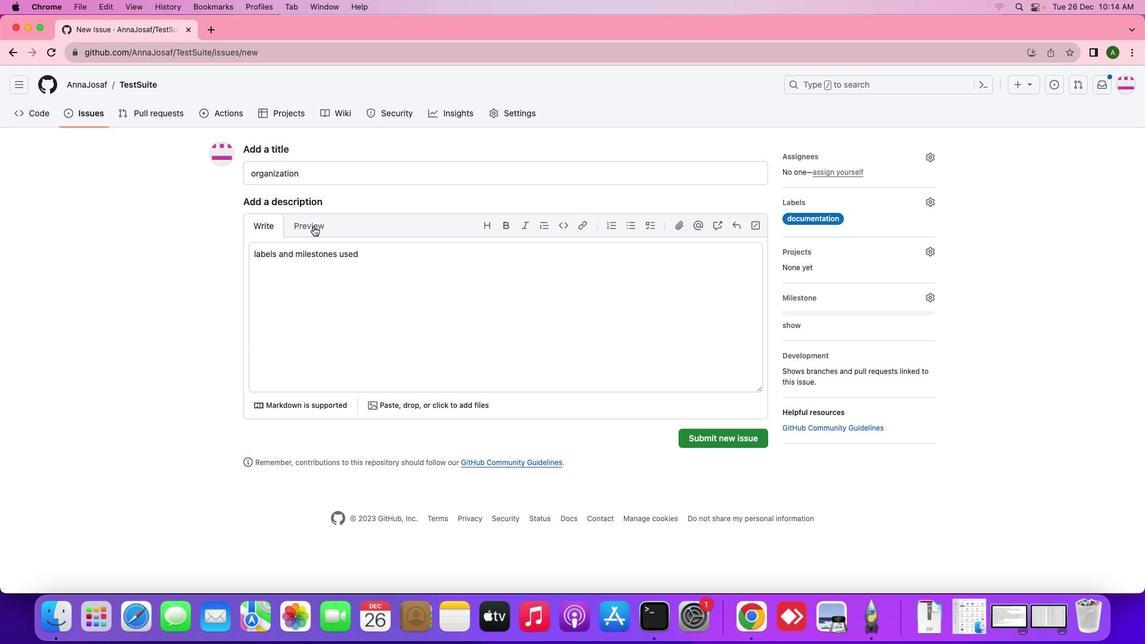 
Action: Mouse moved to (720, 414)
Screenshot: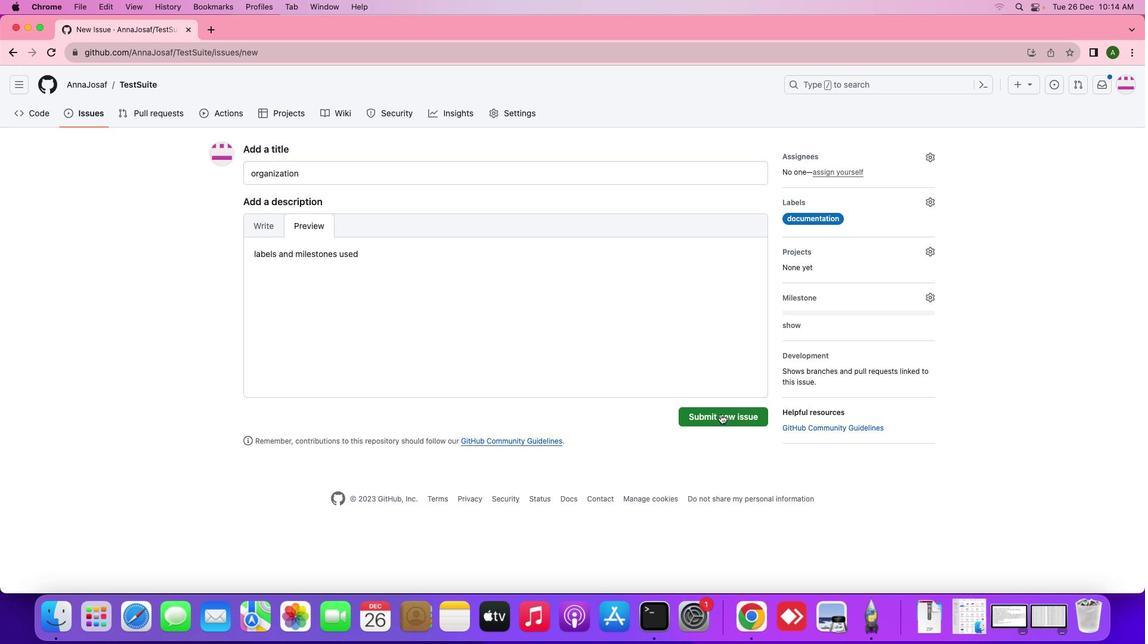 
Action: Mouse pressed left at (720, 414)
Screenshot: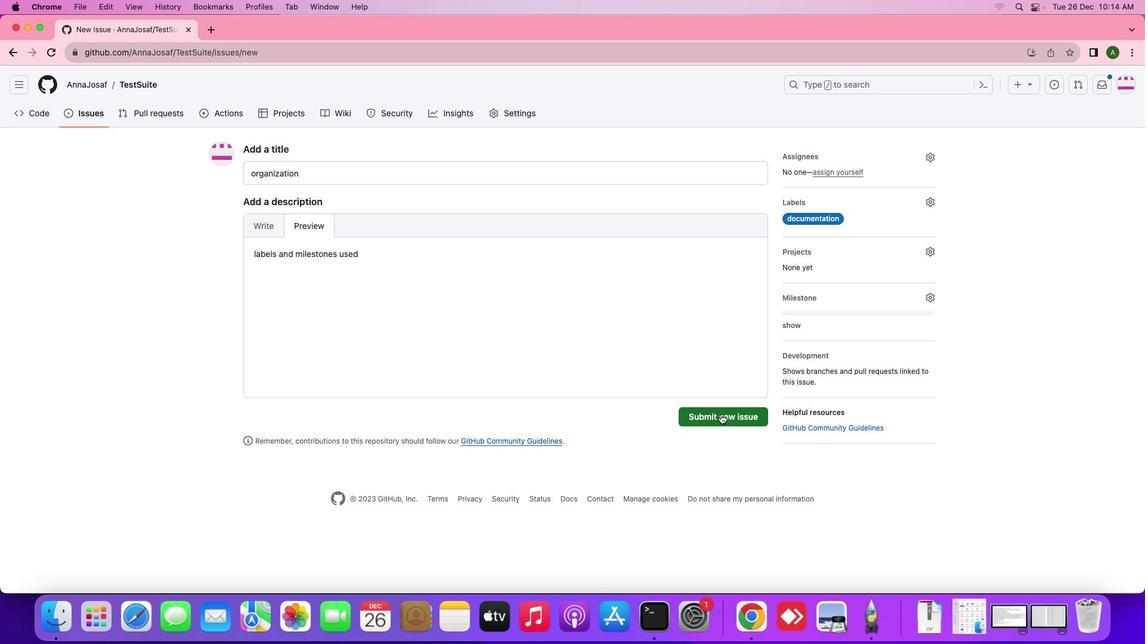 
Action: Mouse moved to (680, 418)
Screenshot: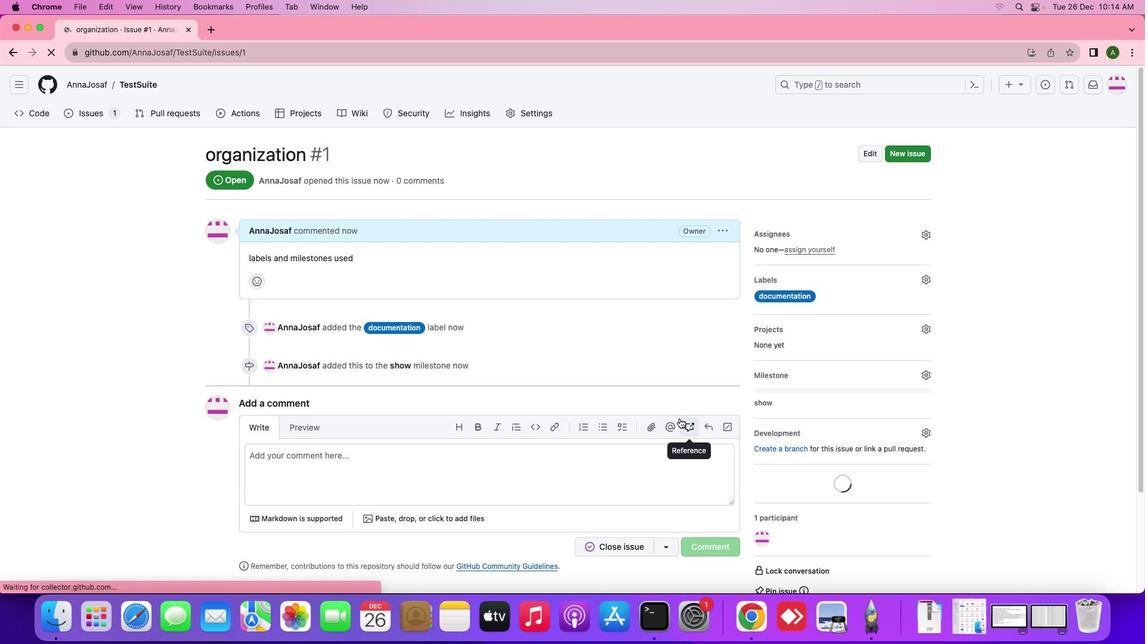 
